 Task: Select workspace community.
Action: Mouse moved to (120, 77)
Screenshot: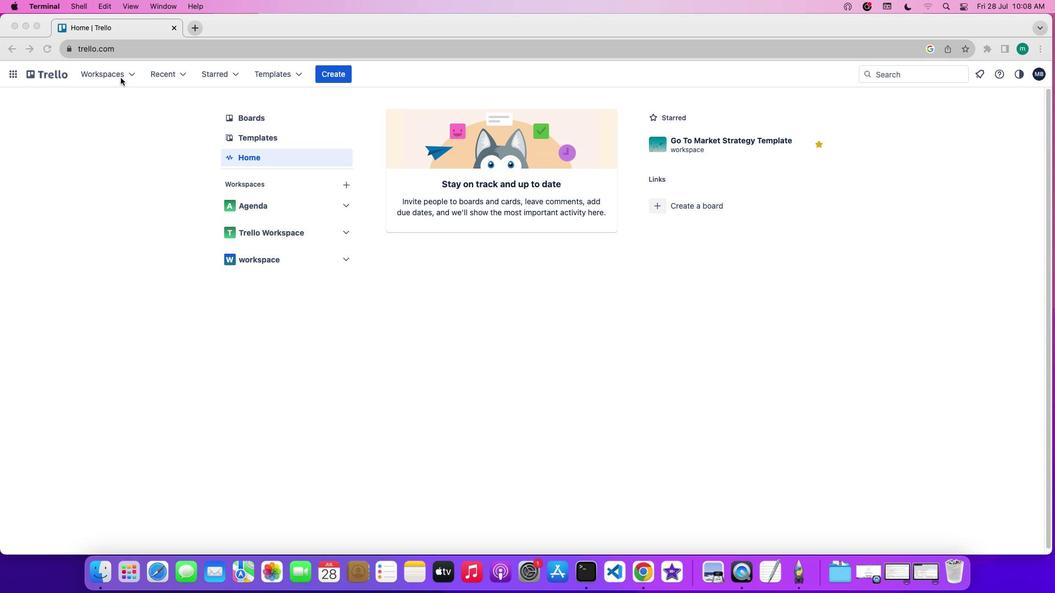 
Action: Mouse pressed left at (120, 77)
Screenshot: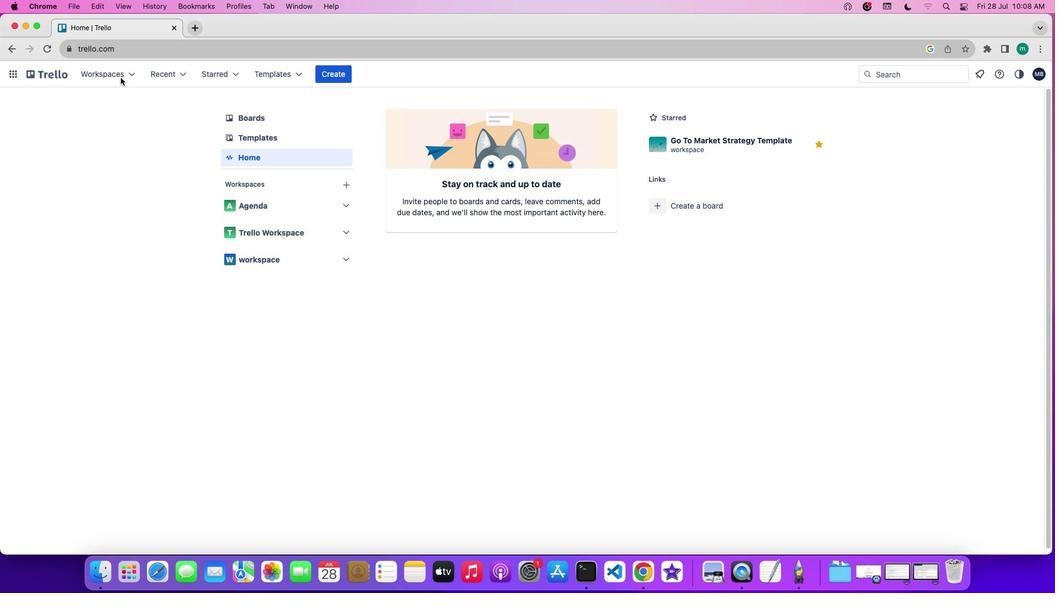 
Action: Mouse moved to (120, 74)
Screenshot: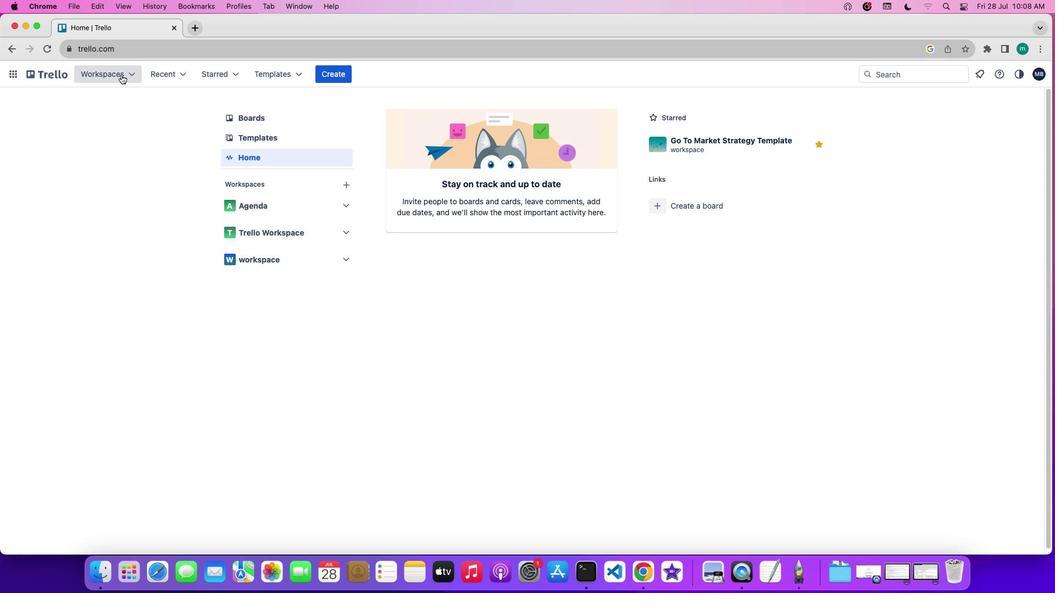 
Action: Mouse pressed left at (120, 74)
Screenshot: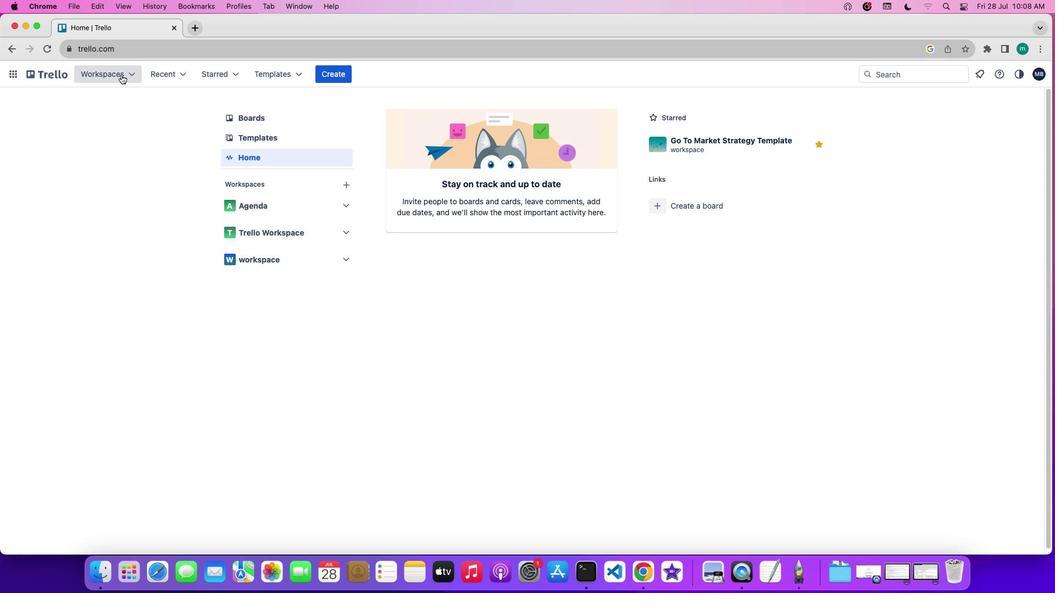 
Action: Mouse moved to (113, 191)
Screenshot: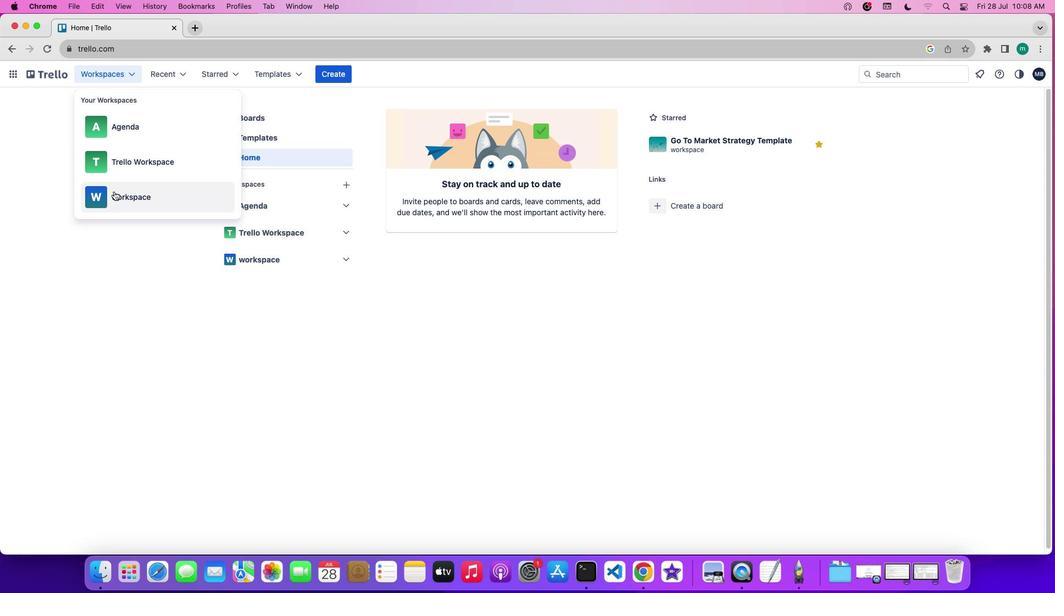 
Action: Mouse pressed left at (113, 191)
Screenshot: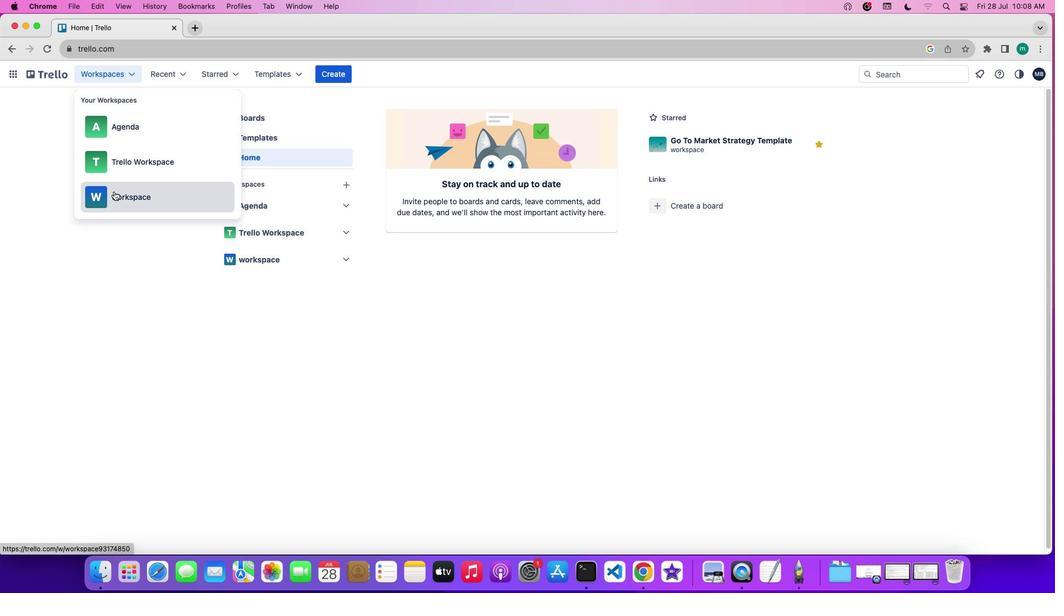
Action: Mouse moved to (181, 301)
Screenshot: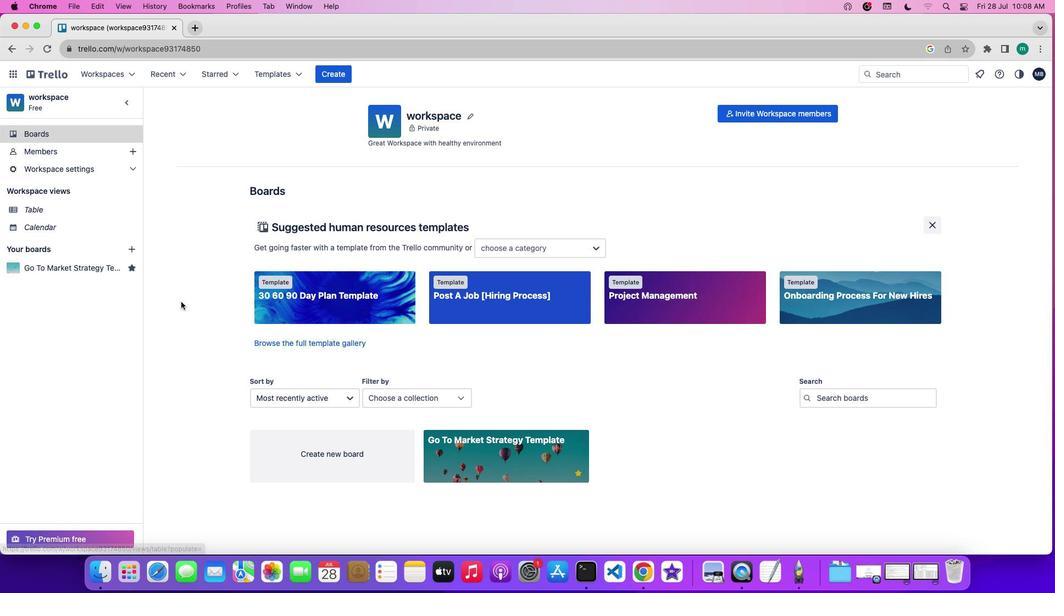 
